 Task: Set up a reminder for the blood donation drive.
Action: Mouse moved to (188, 318)
Screenshot: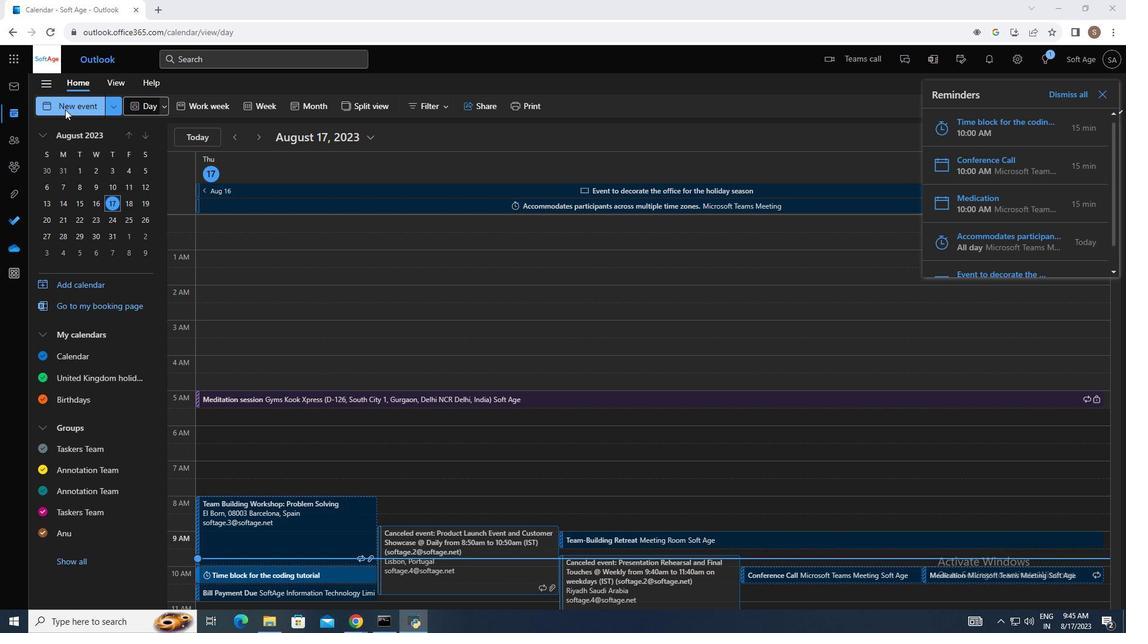 
Action: Mouse pressed left at (188, 318)
Screenshot: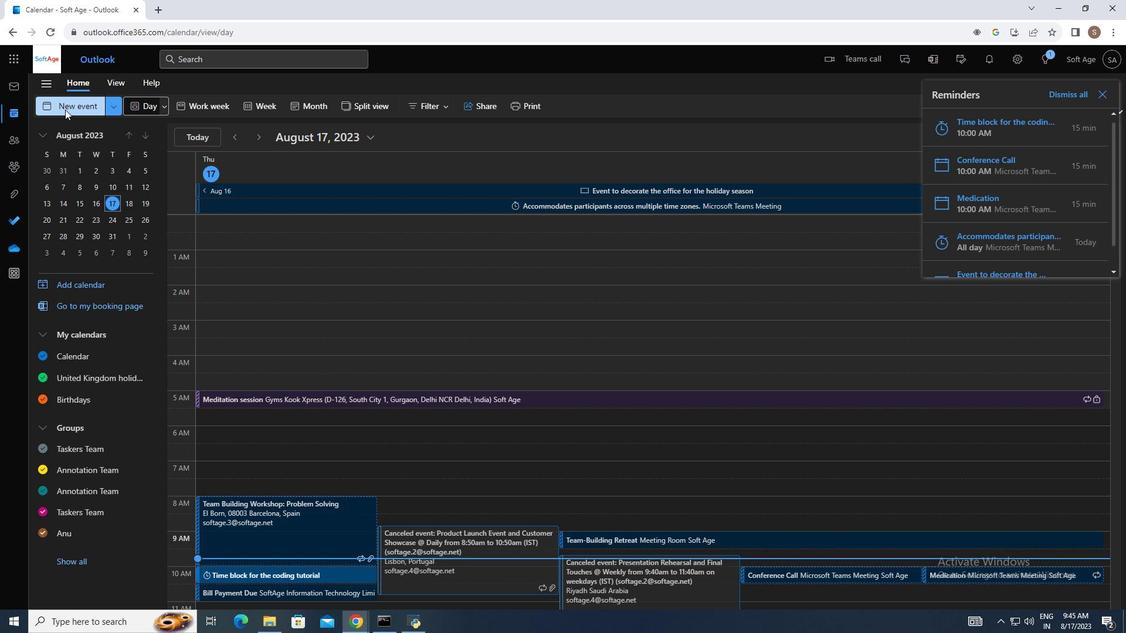 
Action: Mouse moved to (270, 312)
Screenshot: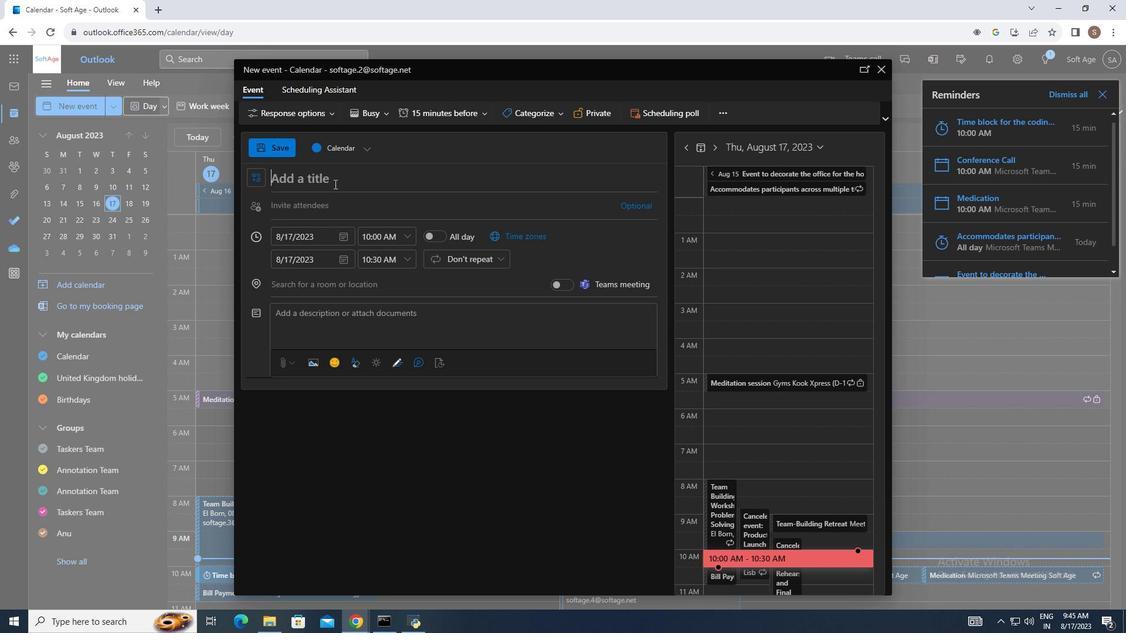 
Action: Mouse pressed left at (270, 312)
Screenshot: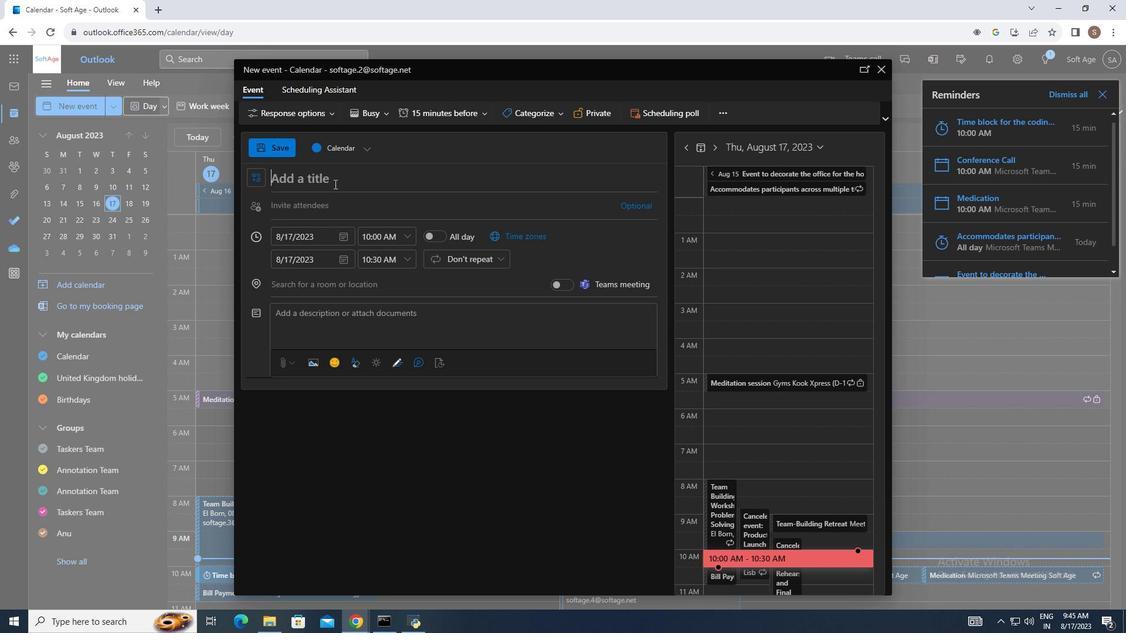 
Action: Mouse moved to (272, 313)
Screenshot: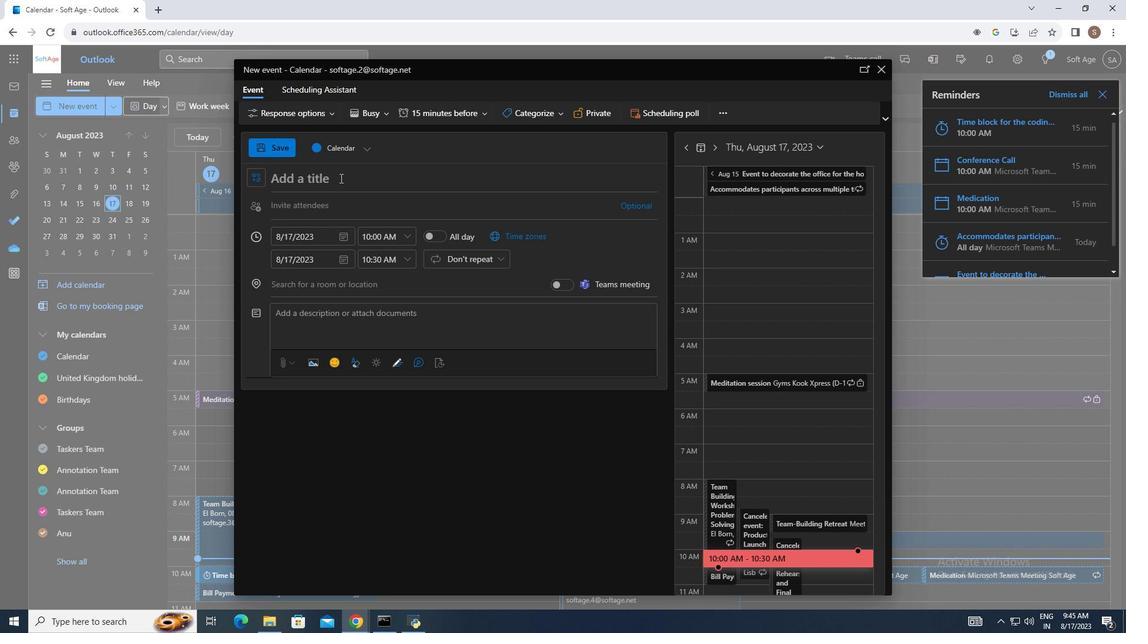 
Action: Key pressed <Key.shift_r>Reminder<Key.space>for<Key.space>the<Key.space>bll<Key.backspace><Key.backspace>lood<Key.space>donation
Screenshot: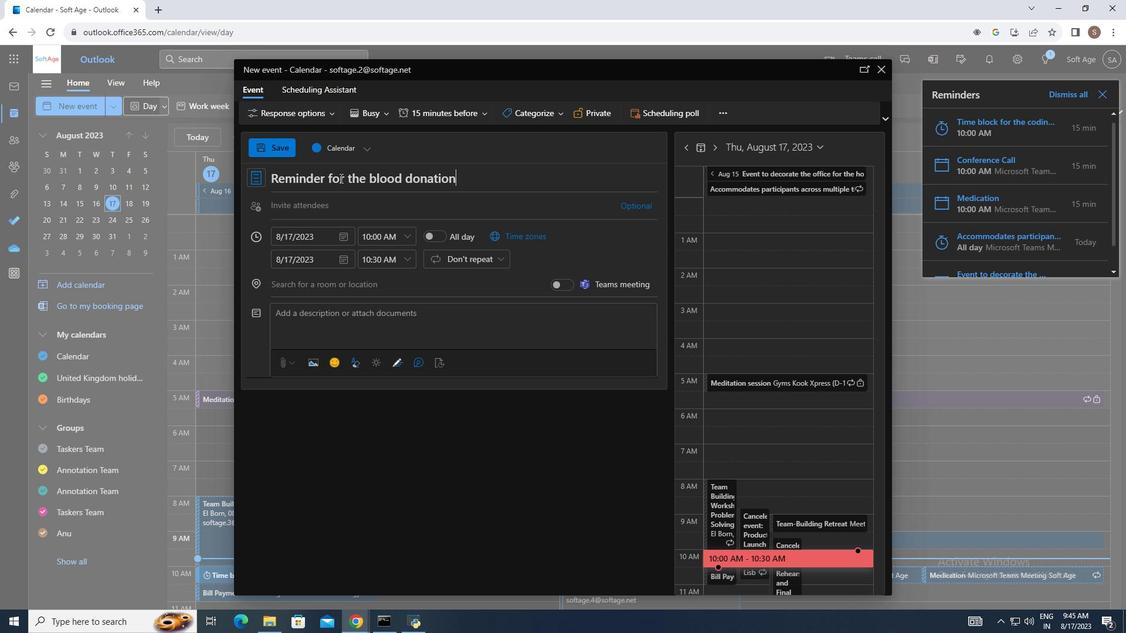 
Action: Mouse moved to (309, 318)
Screenshot: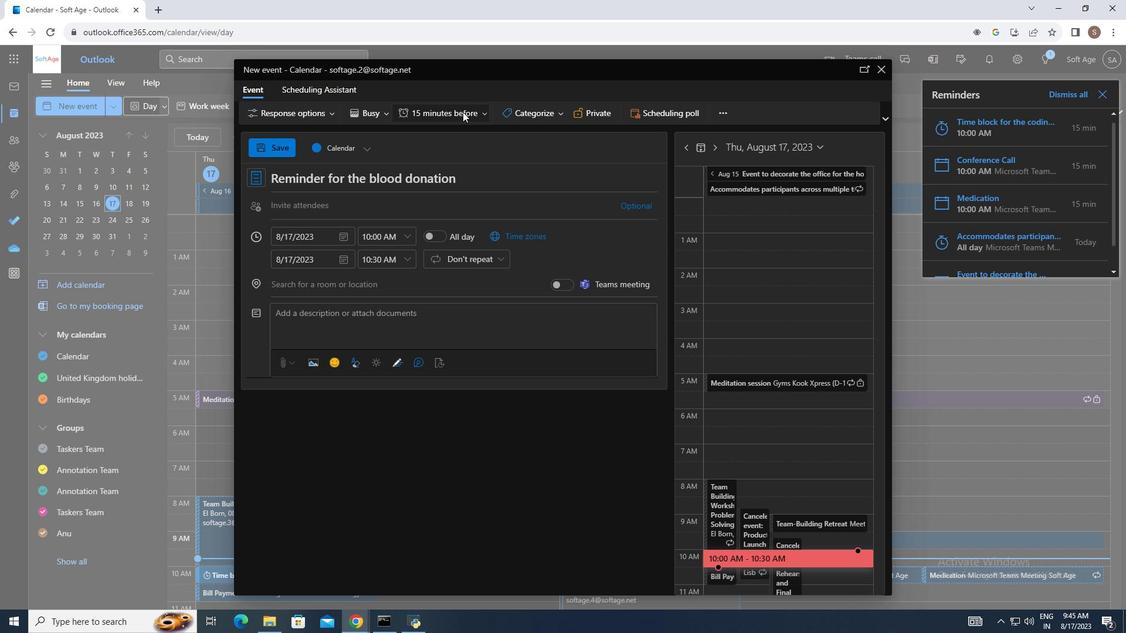 
Action: Mouse pressed left at (309, 318)
Screenshot: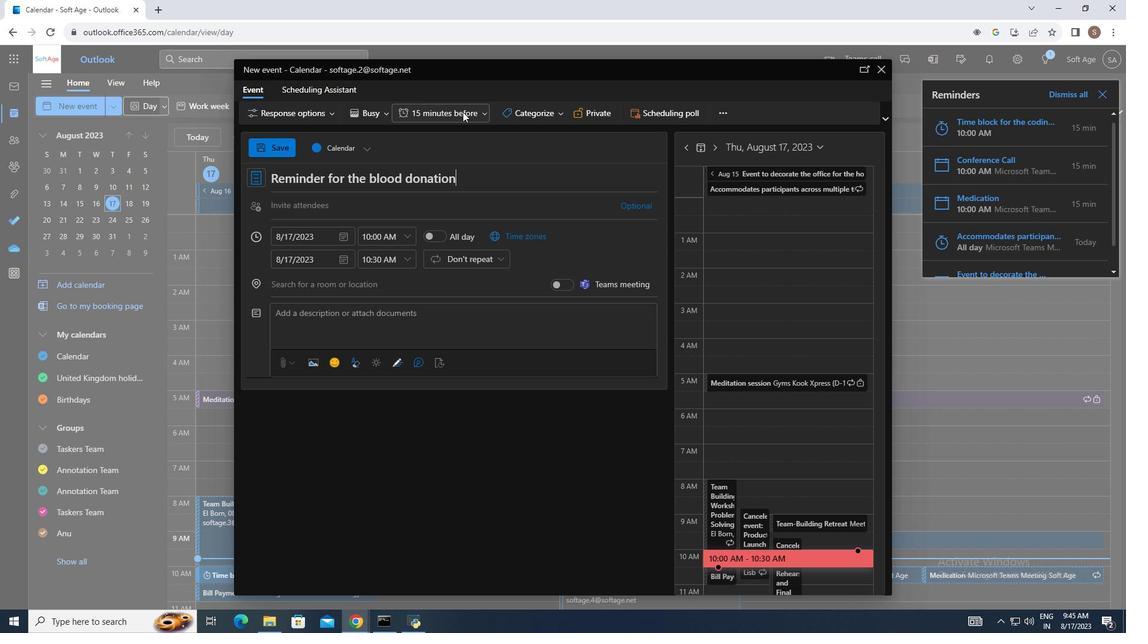 
Action: Mouse moved to (304, 302)
Screenshot: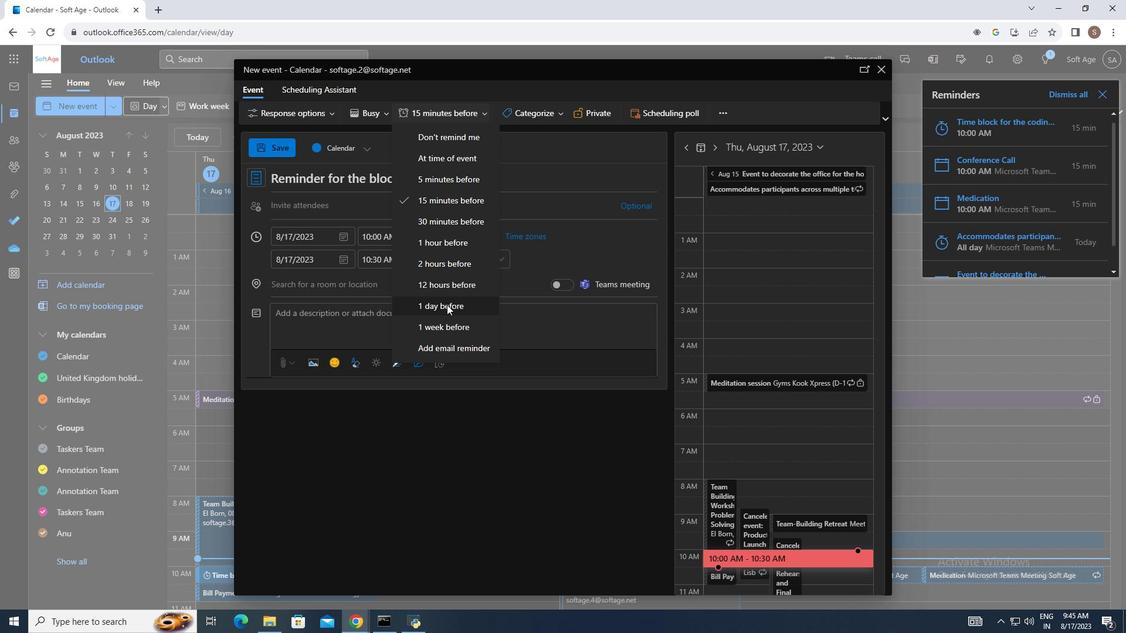 
Action: Mouse pressed left at (304, 302)
Screenshot: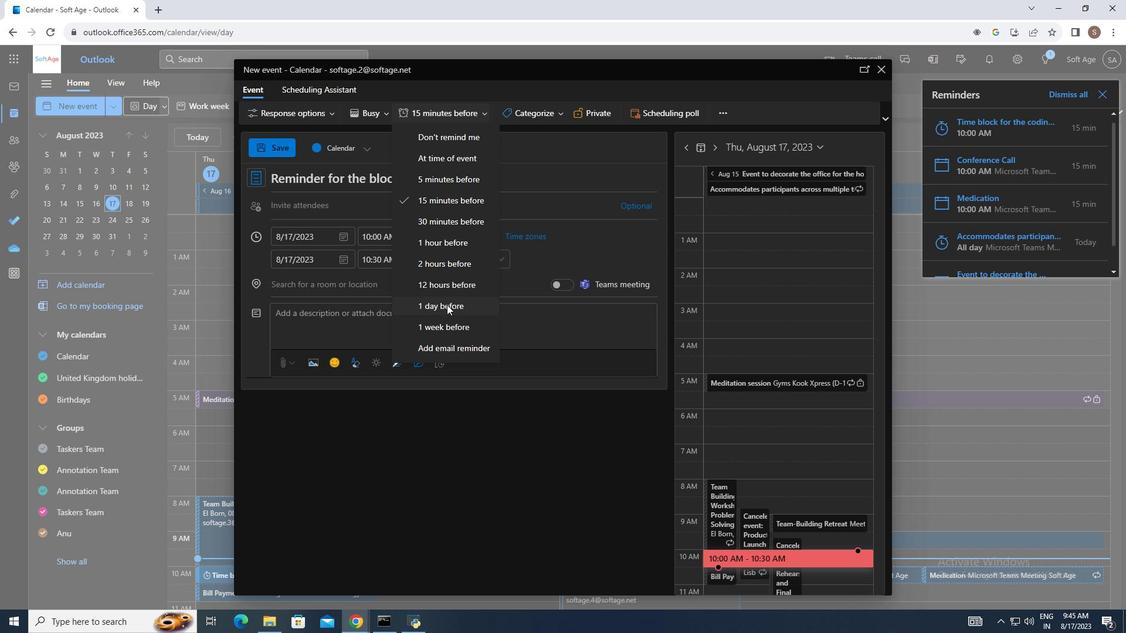 
Action: Mouse moved to (264, 302)
Screenshot: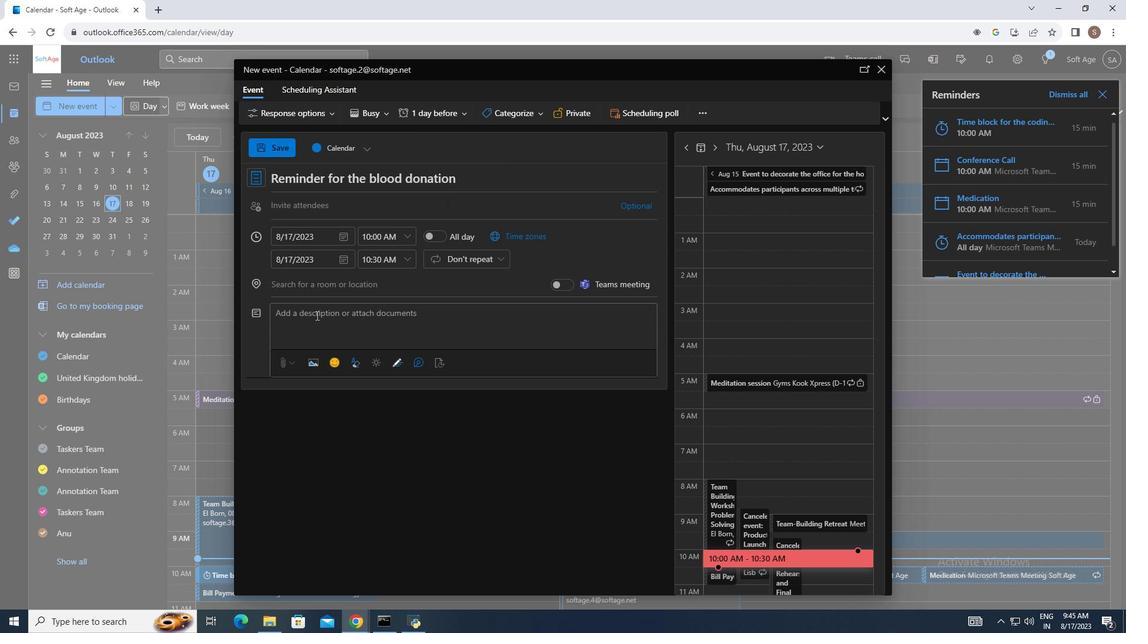
Action: Mouse pressed left at (264, 302)
Screenshot: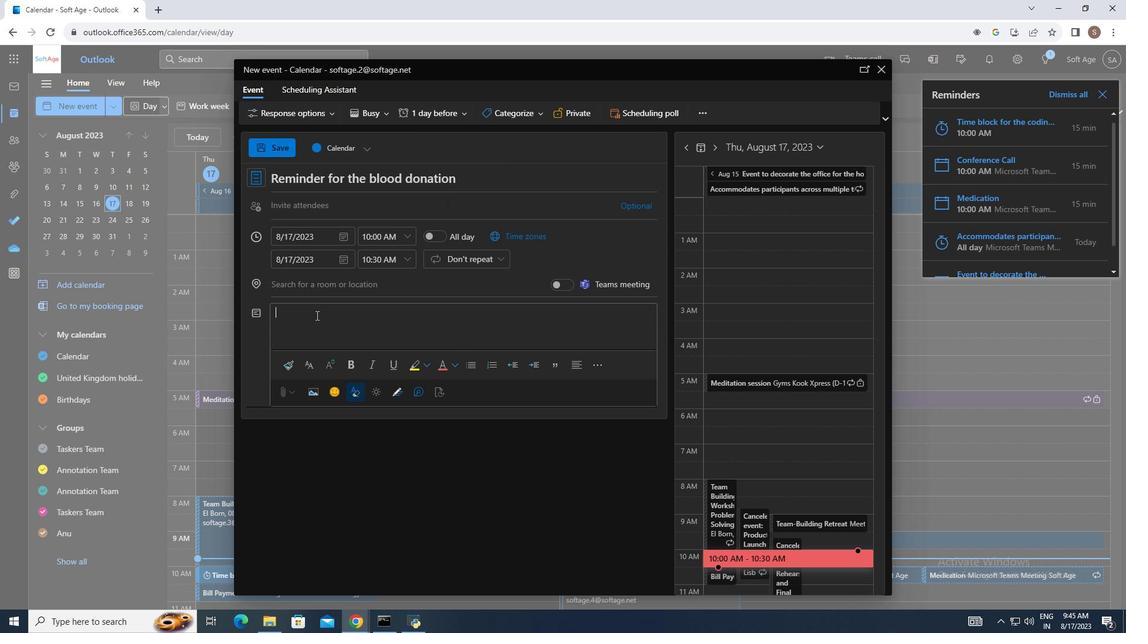 
Action: Mouse moved to (126, 330)
Screenshot: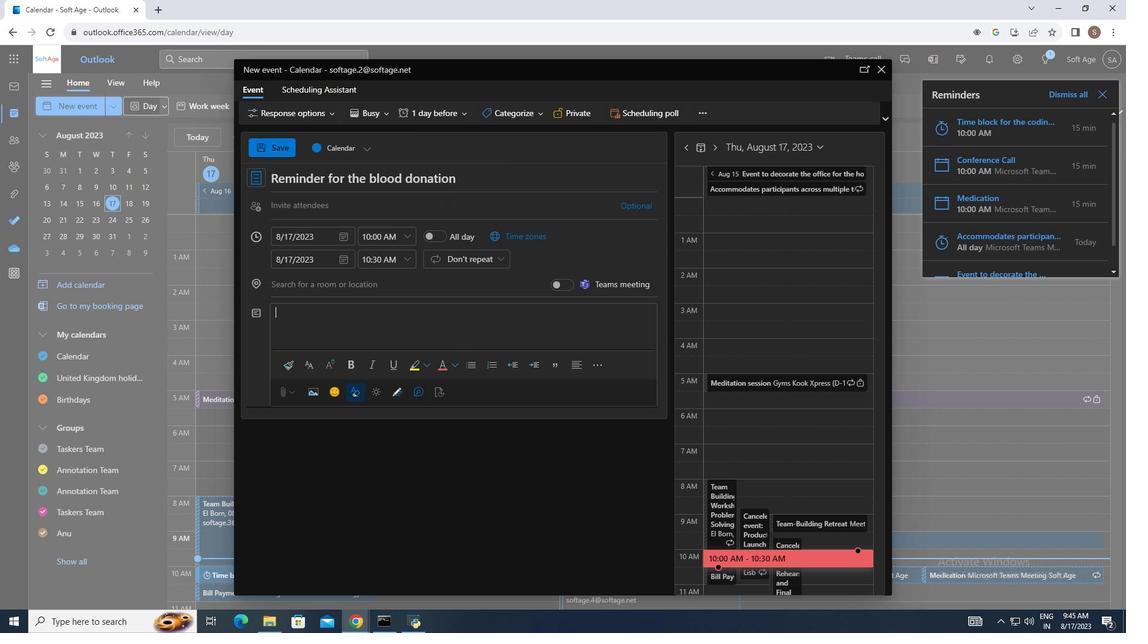 
Action: Mouse pressed left at (126, 330)
Screenshot: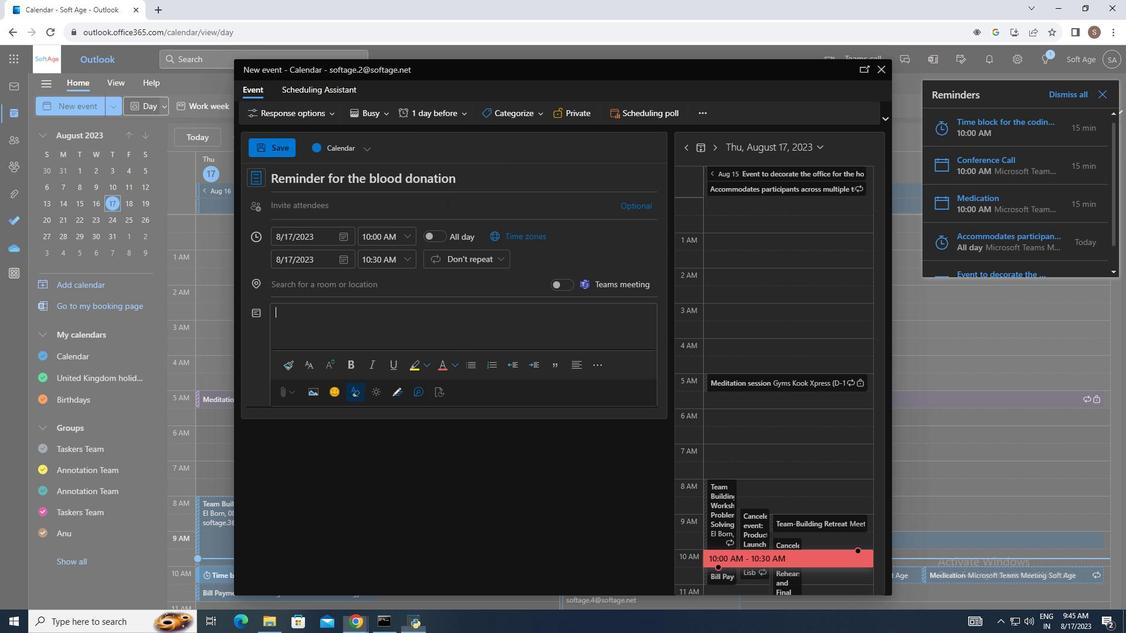 
Action: Mouse moved to (265, 300)
Screenshot: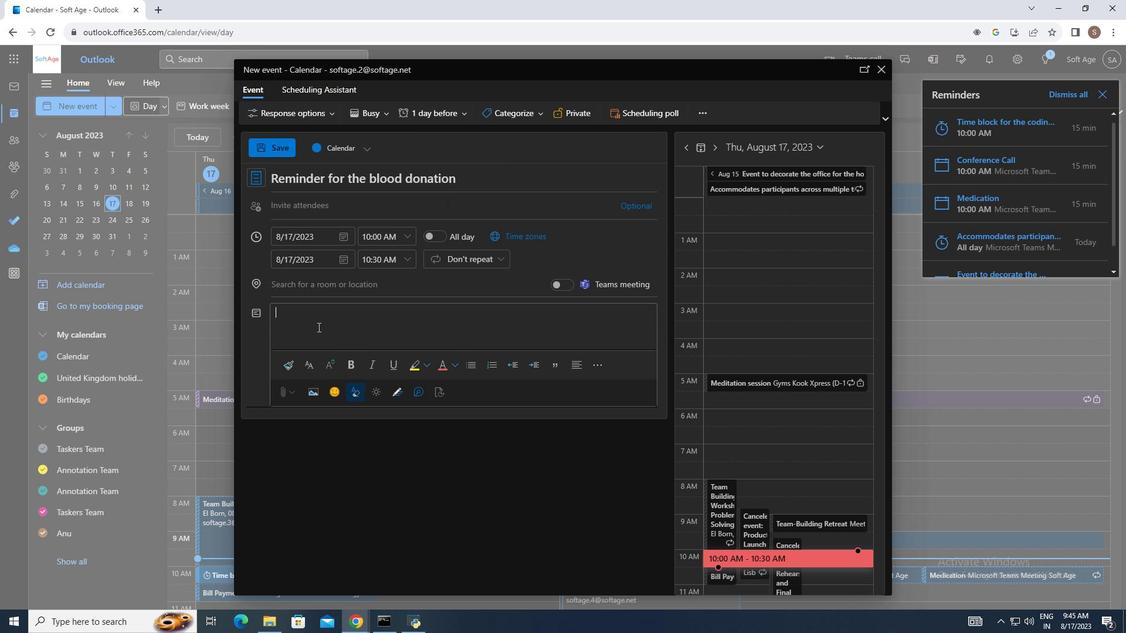 
Action: Mouse pressed left at (265, 300)
Screenshot: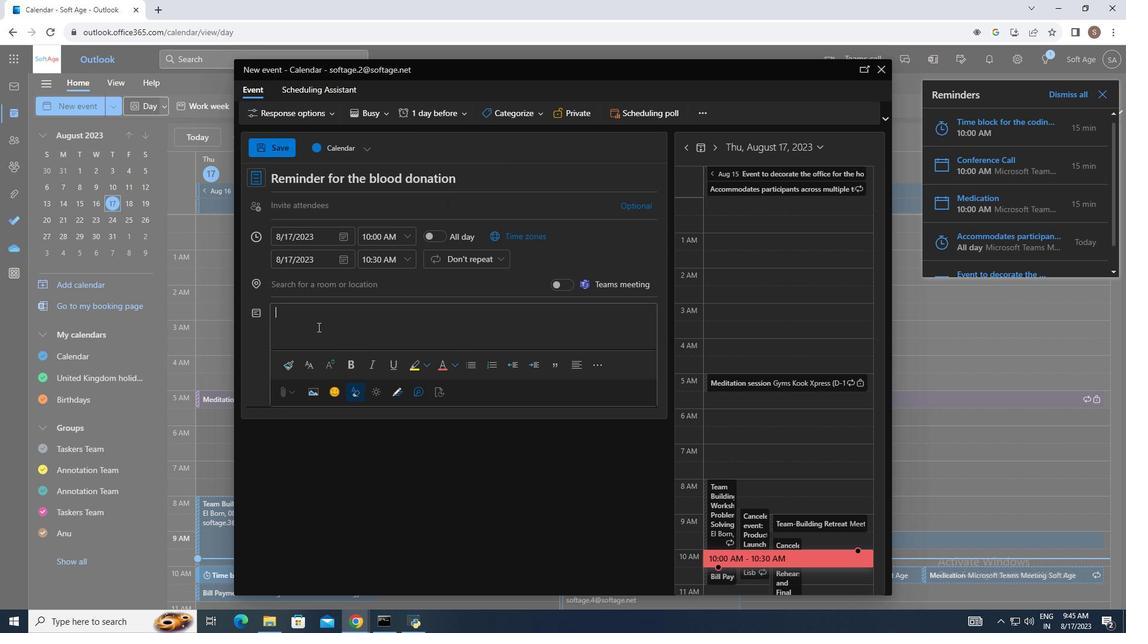
Action: Key pressed <Key.shift>Hospital<Key.space><Key.shift_r>Collaboration<Key.space><Key.space><Key.backspace><Key.backspace><Key.space><Key.shift_r>Drive<Key.shift><Key.shift>:<Key.enter><Key.shift>Partner<Key.space>with<Key.space>local<Key.space>hospitals<Key.space>or<Key.space>medicl<Key.backspace>al<Key.space>centers<Key.space>to<Key.space>set<Key.space>up<Key.space>donation<Key.space>booths<Key.space>within<Key.space>their<Key.space>premises.<Key.space><Key.shift_r>This<Key.space>makes<Key.space>it<Key.space>convenient<Key.space>for<Key.space>both<Key.space>staff<Key.space>and<Key.space>visitors<Key.space>to<Key.space>contribute<Key.space>to<Key.space>the<Key.space>drive.<Key.enter><Key.shift_r>Corporate<Key.space><Key.shift_r>Blloo<Key.backspace><Key.backspace><Key.backspace>ood<Key.space><Key.shift_r>Drive<Key.shift>:<Key.enter><Key.shift_r>Collaborate<Key.space>with<Key.space>businesses<Key.space>in<Key.space>your<Key.space>area<Key.space>to<Key.space>organize<Key.space>blood<Key.space>donation<Key.space>evens<Key.space>at<Key.space>their<Key.space>offices.
Screenshot: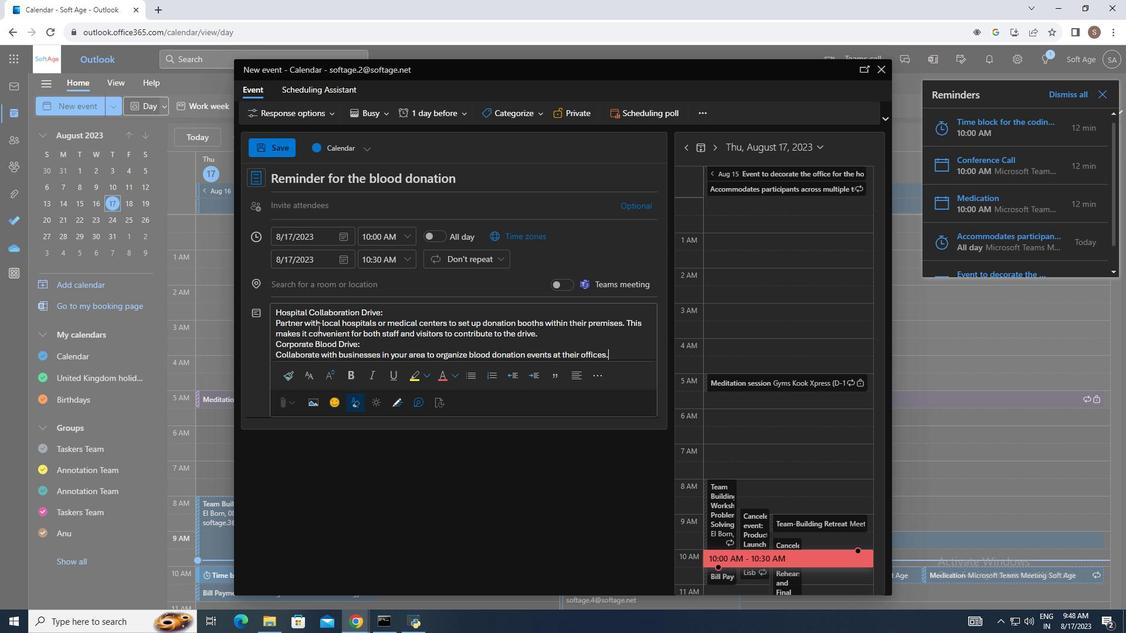 
Action: Mouse moved to (303, 293)
Screenshot: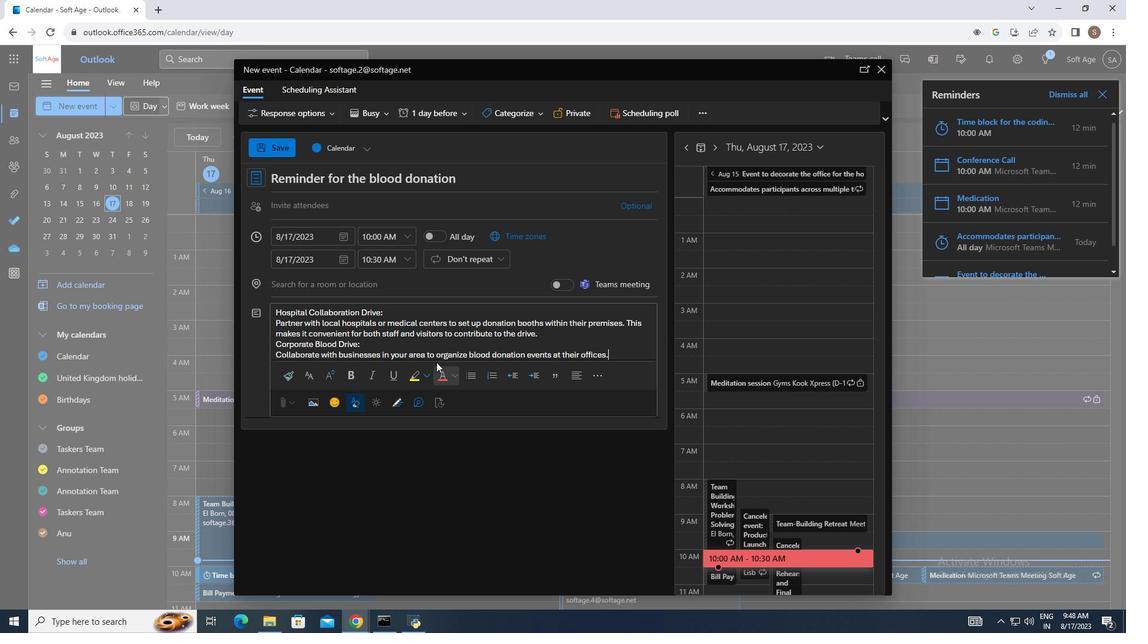 
Action: Mouse scrolled (303, 294) with delta (0, 0)
Screenshot: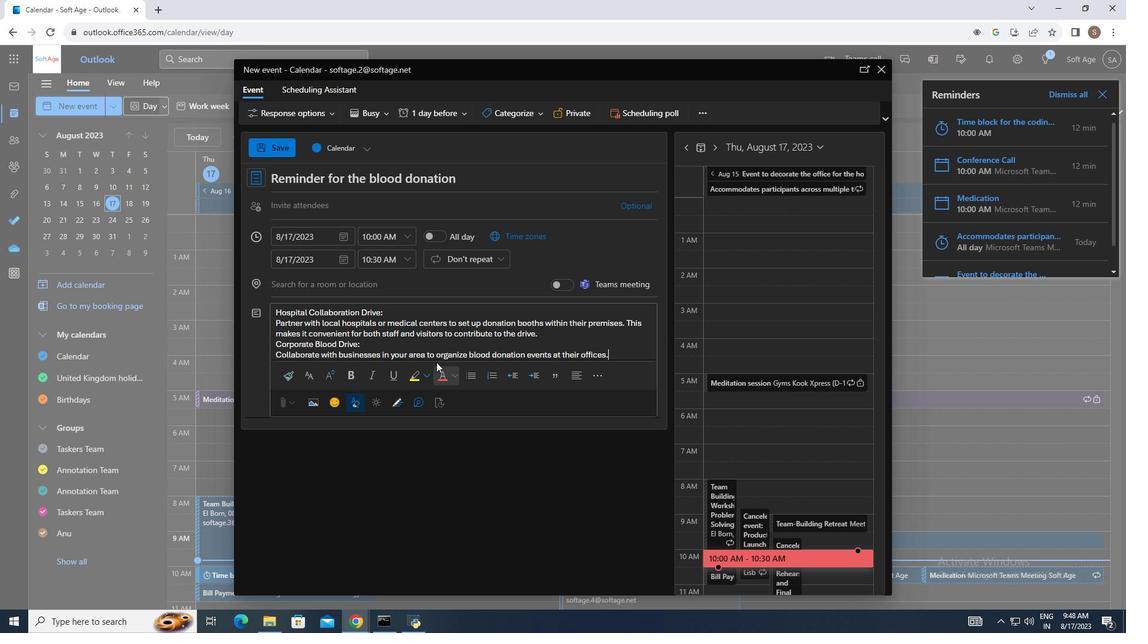 
Action: Mouse moved to (303, 294)
Screenshot: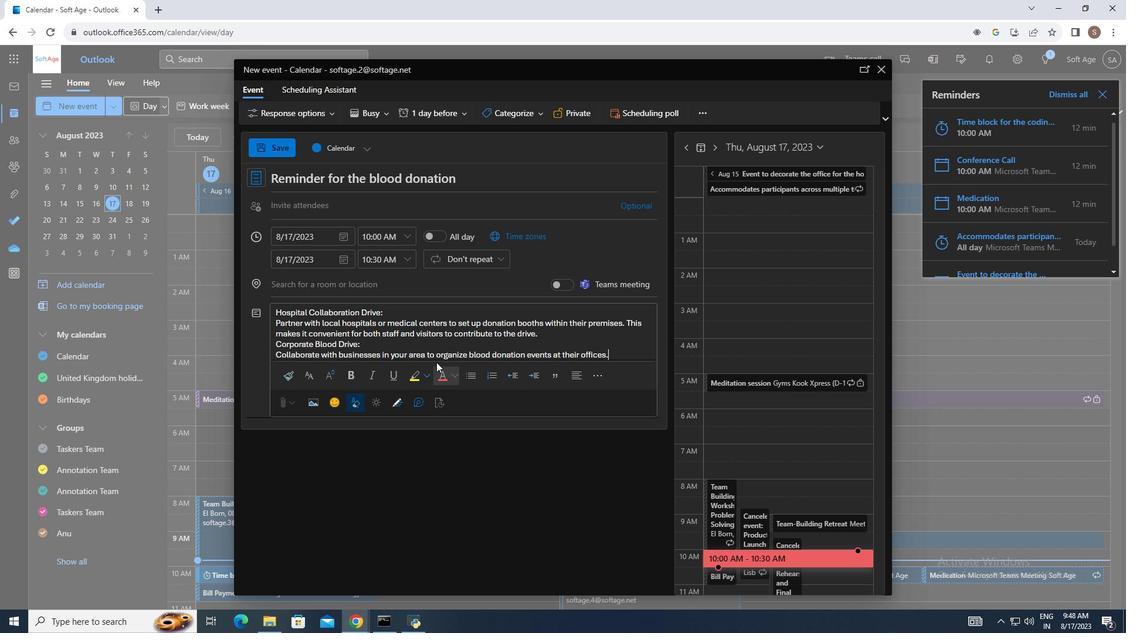 
Action: Mouse scrolled (303, 294) with delta (0, 0)
Screenshot: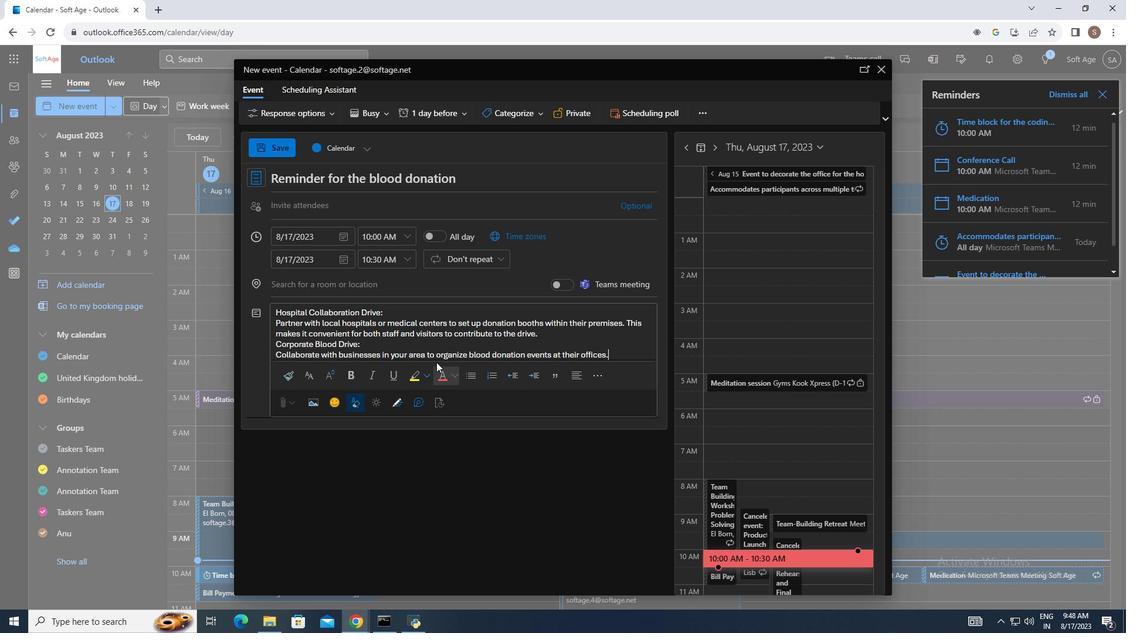 
Action: Mouse moved to (297, 305)
Screenshot: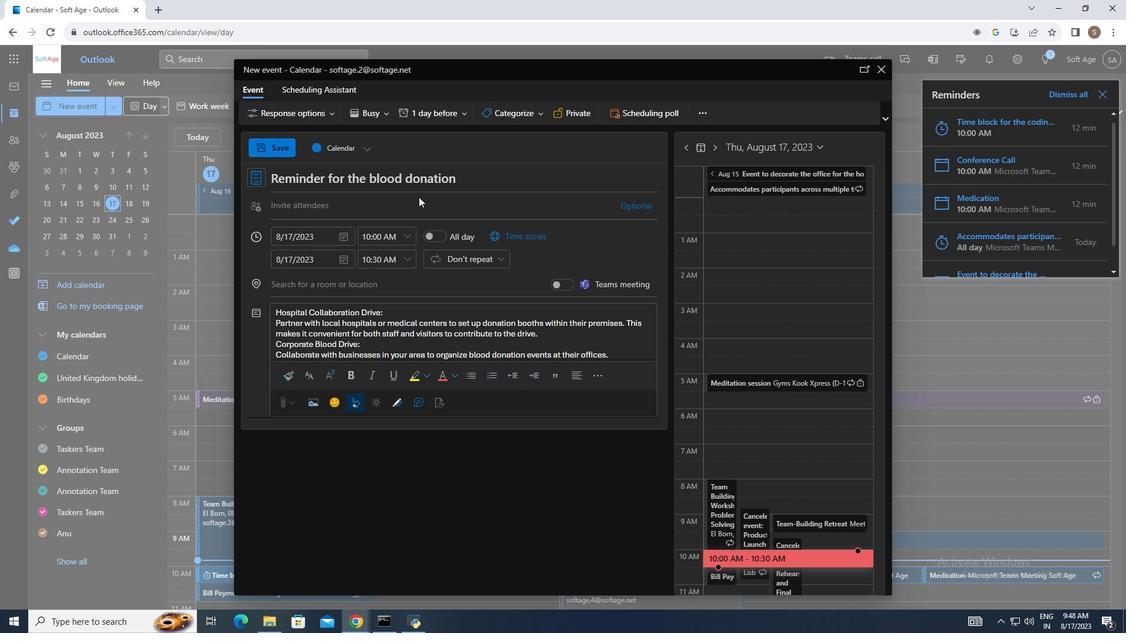 
Action: Mouse scrolled (297, 305) with delta (0, 0)
Screenshot: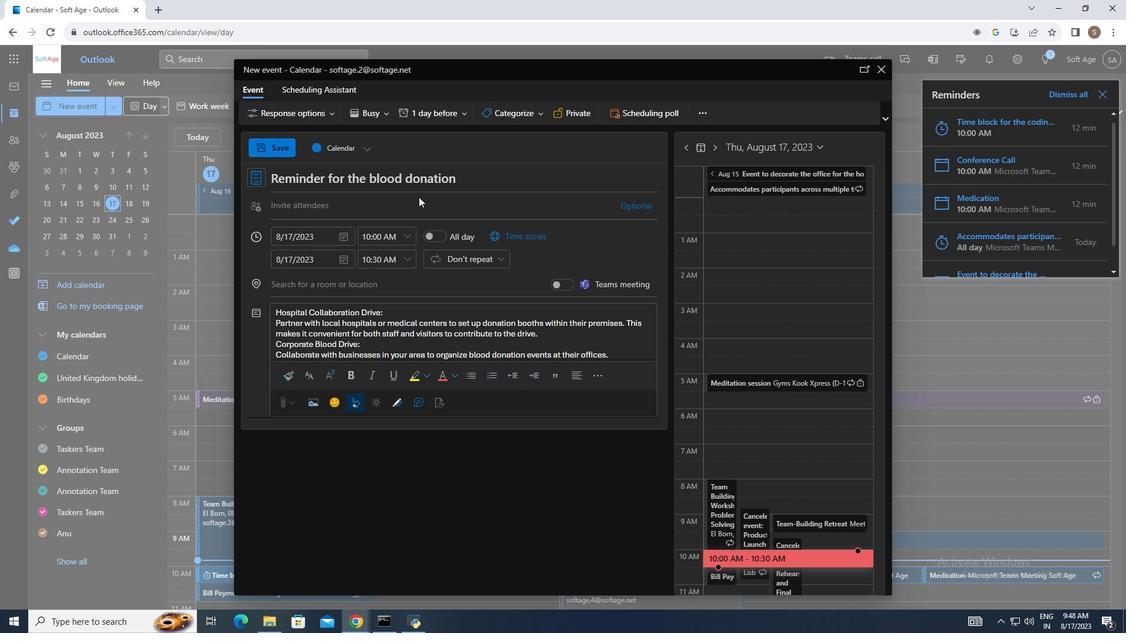 
Action: Mouse moved to (297, 306)
Screenshot: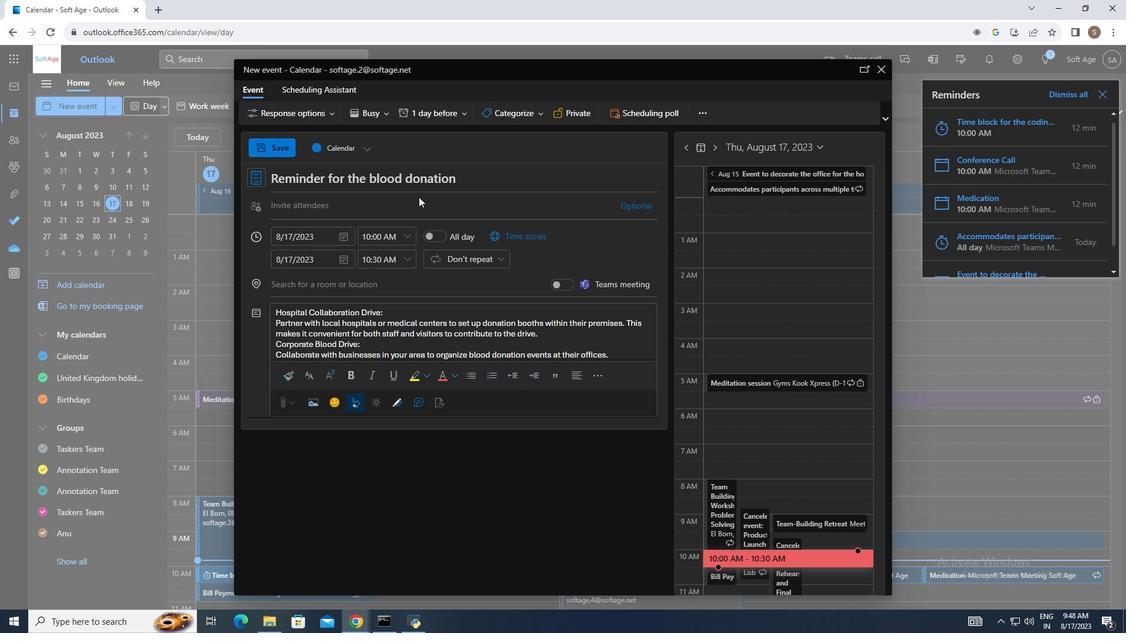 
Action: Mouse scrolled (297, 306) with delta (0, 0)
Screenshot: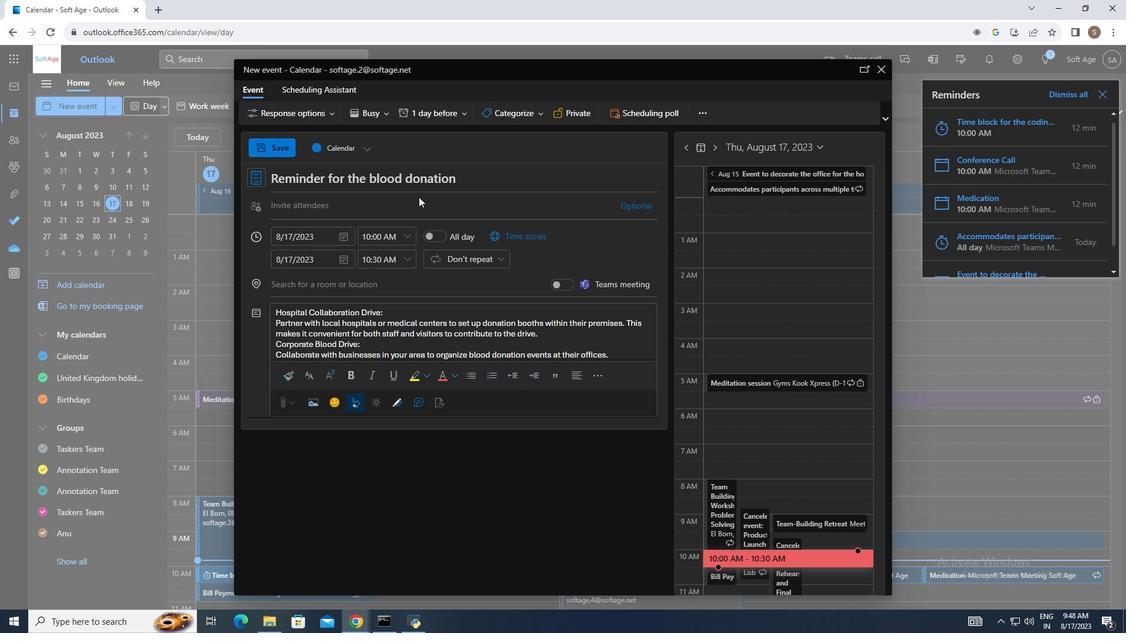 
Action: Mouse moved to (296, 309)
Screenshot: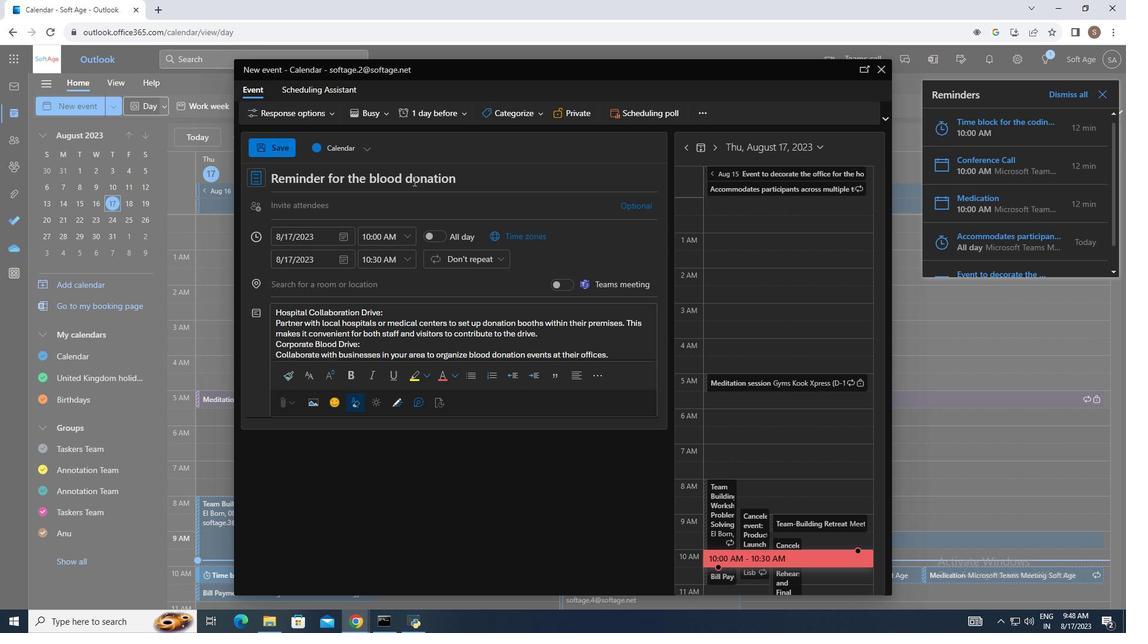 
Action: Mouse scrolled (296, 309) with delta (0, 0)
Screenshot: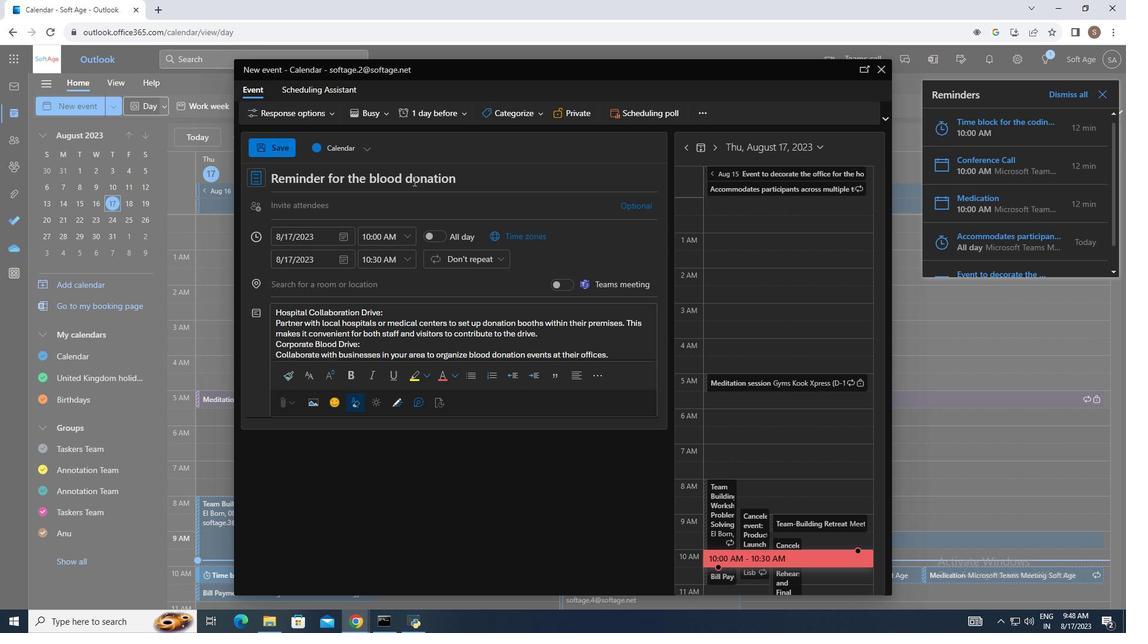 
Action: Mouse moved to (250, 316)
Screenshot: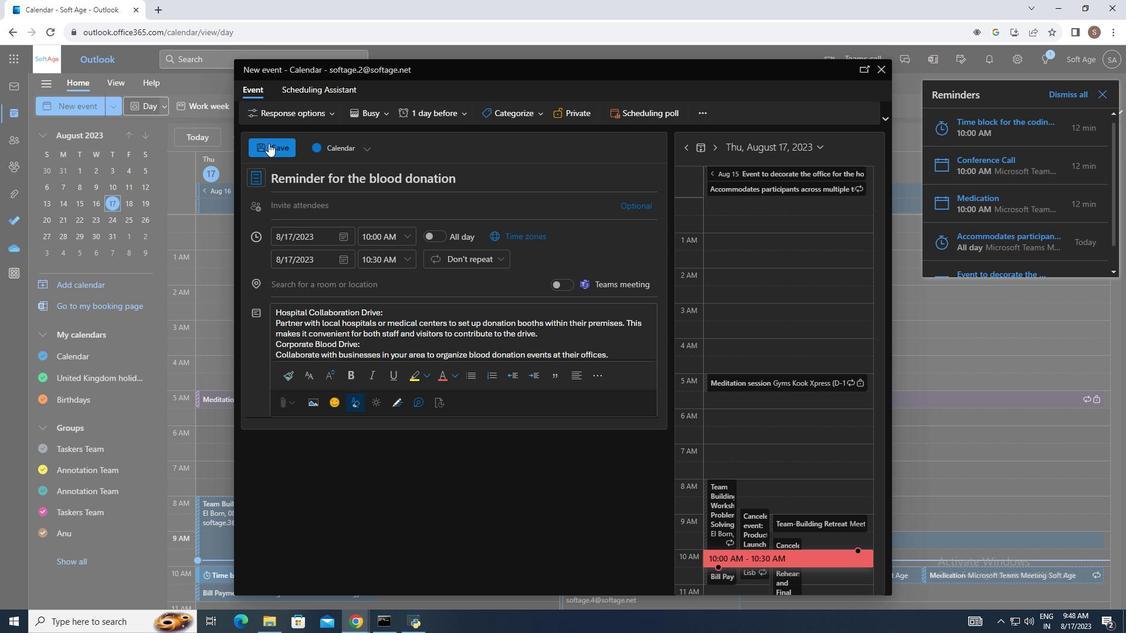 
Action: Mouse pressed left at (250, 316)
Screenshot: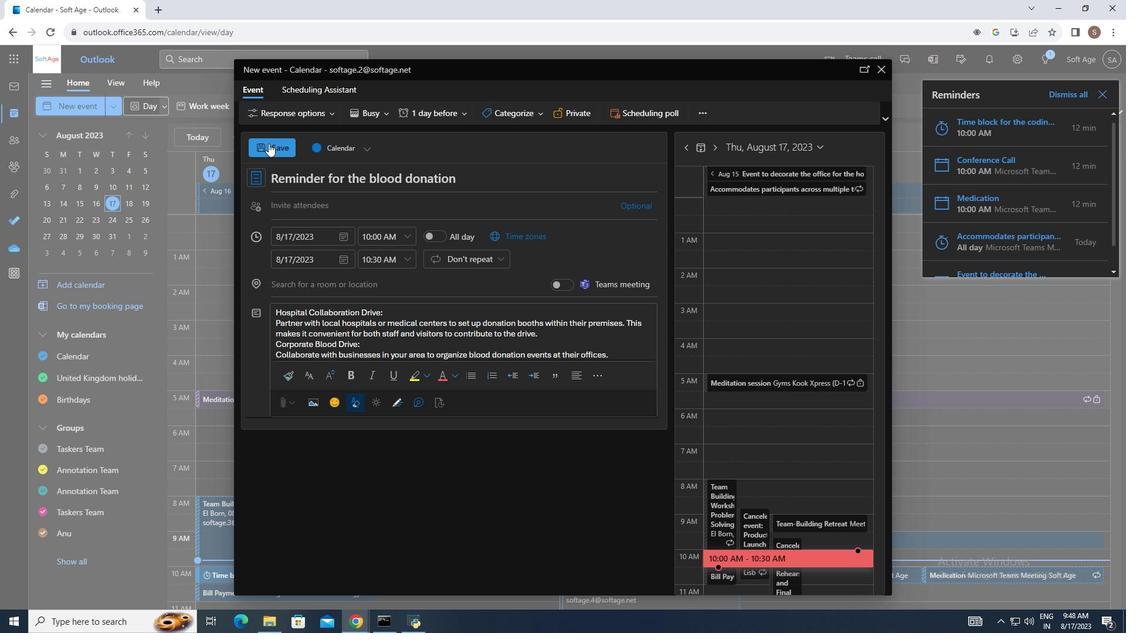 
Action: Mouse moved to (268, 303)
Screenshot: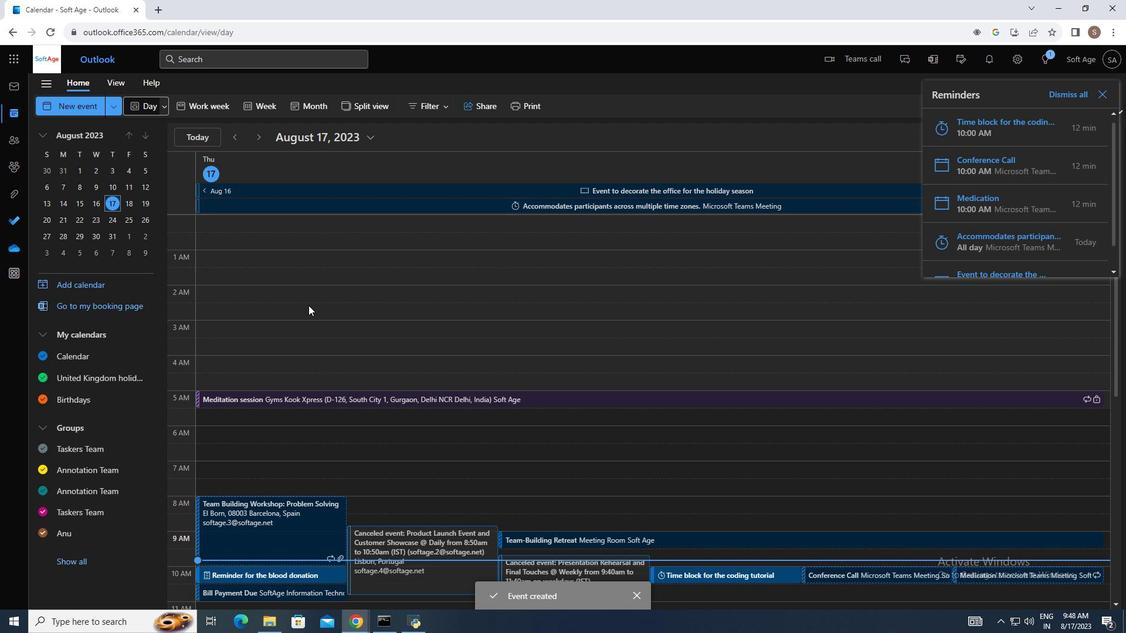 
Action: Mouse scrolled (268, 303) with delta (0, 0)
Screenshot: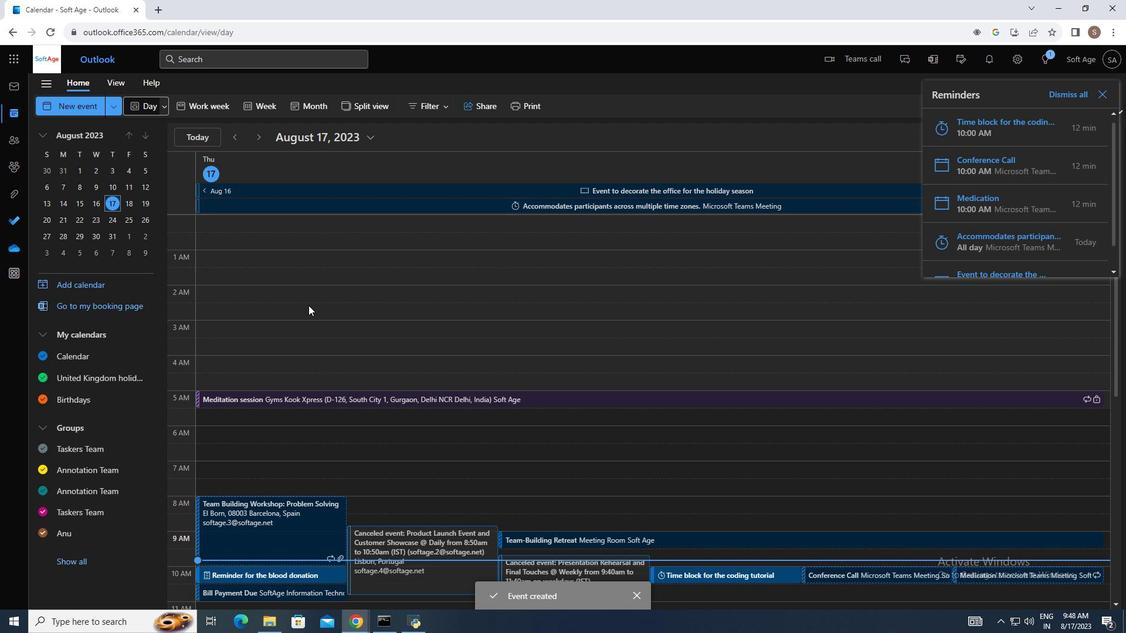 
Action: Mouse moved to (262, 302)
Screenshot: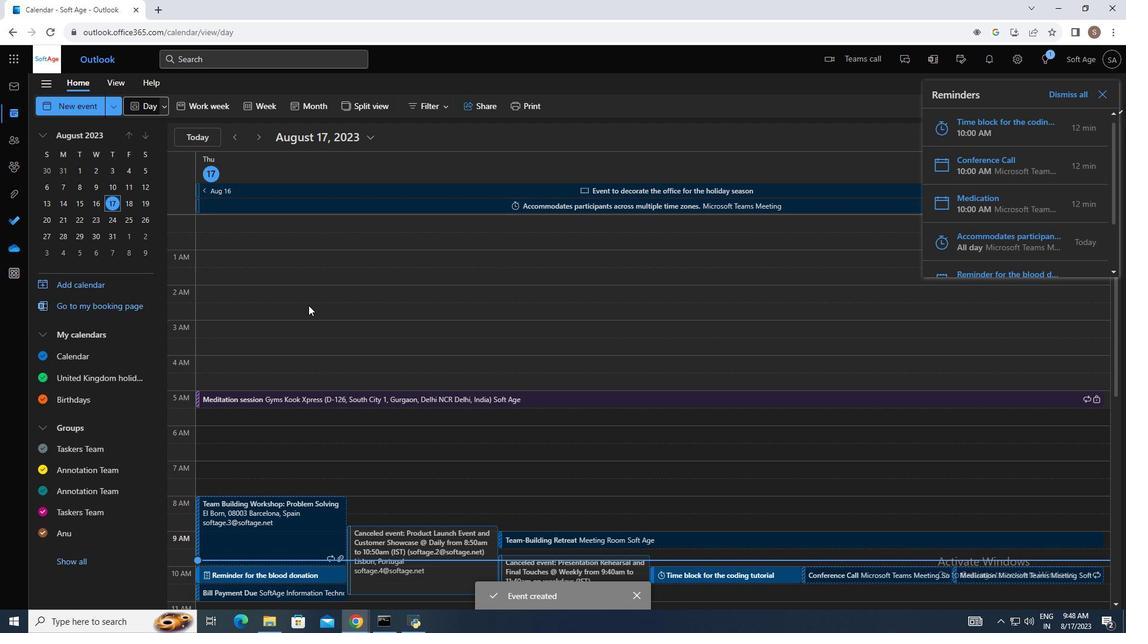 
Action: Mouse scrolled (262, 302) with delta (0, 0)
Screenshot: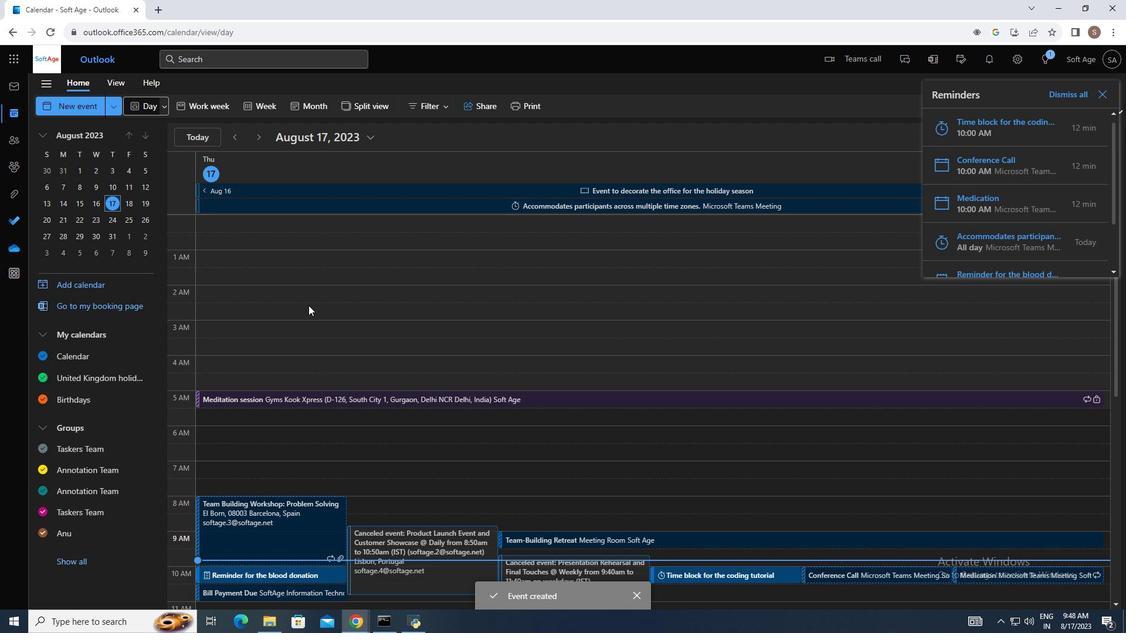 
Action: Mouse scrolled (262, 302) with delta (0, 0)
Screenshot: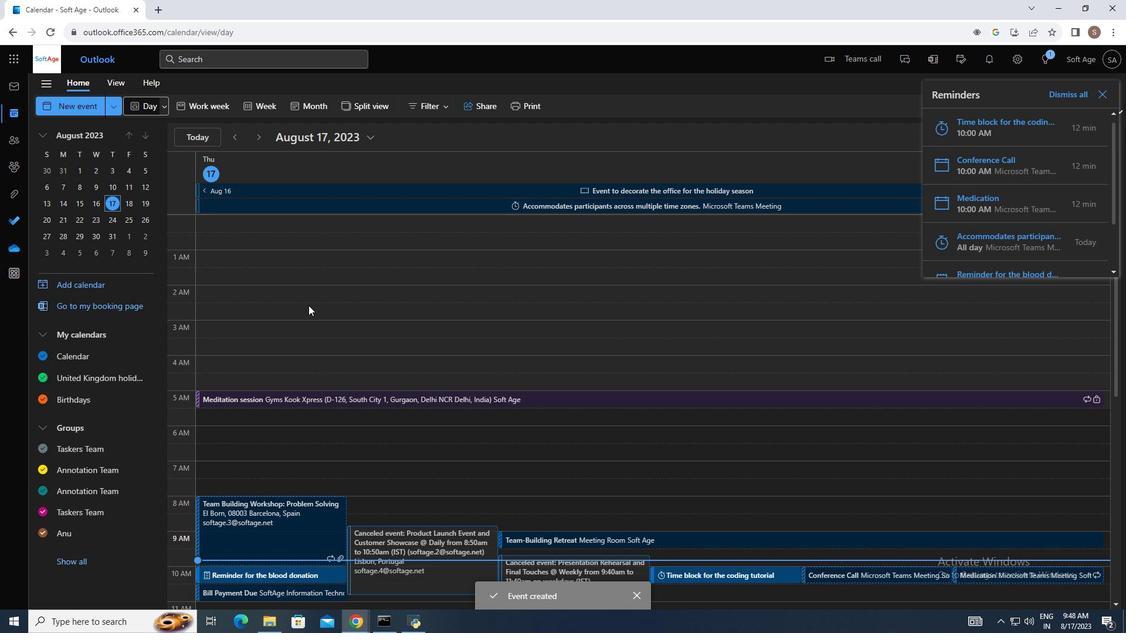 
Action: Mouse moved to (262, 302)
Screenshot: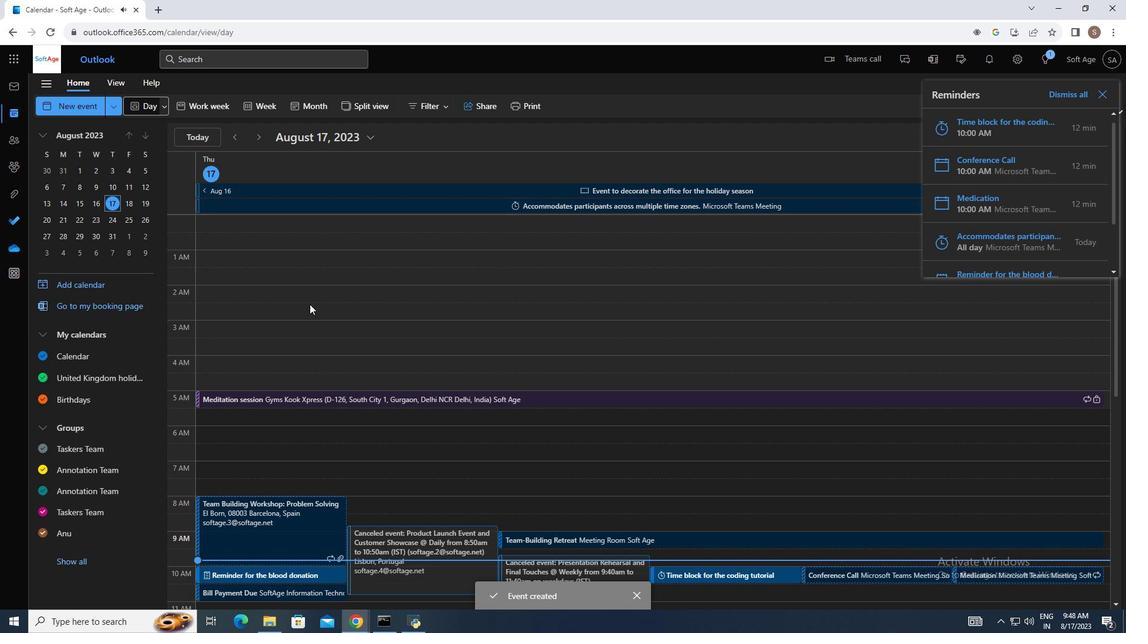 
